 Task: Locate the nearest national forests to Portland, Oregon, and Eugene, Oregon.
Action: Mouse moved to (189, 93)
Screenshot: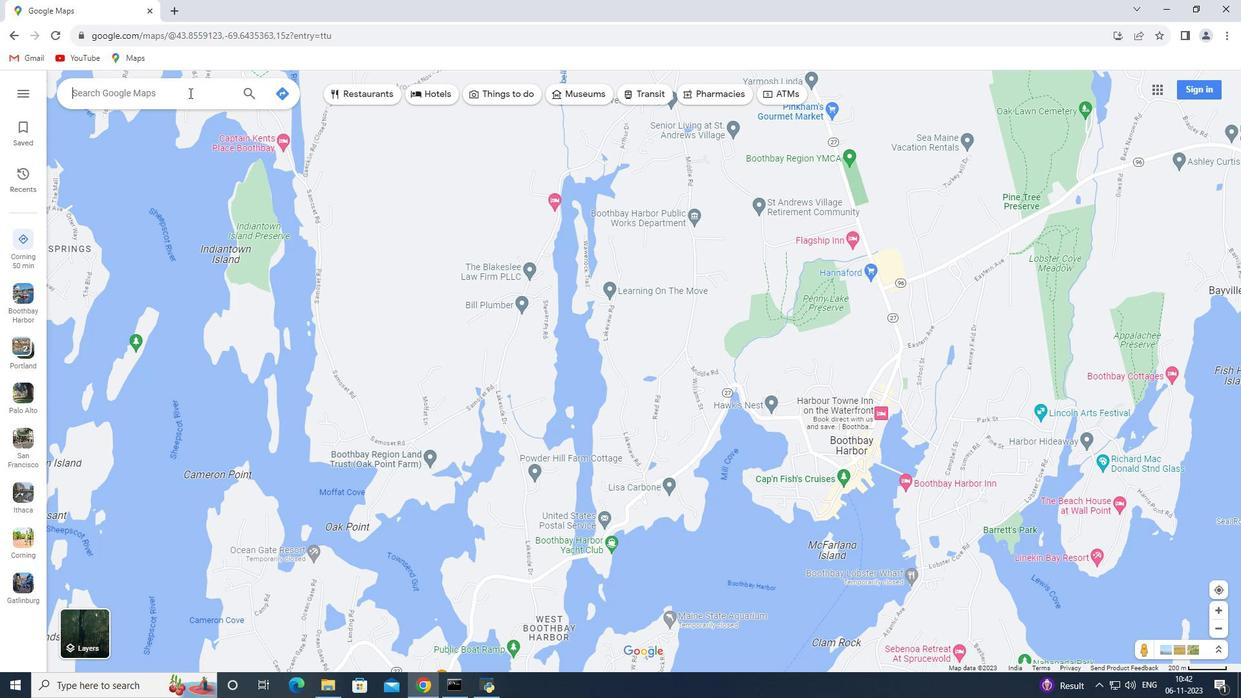 
Action: Mouse pressed left at (189, 93)
Screenshot: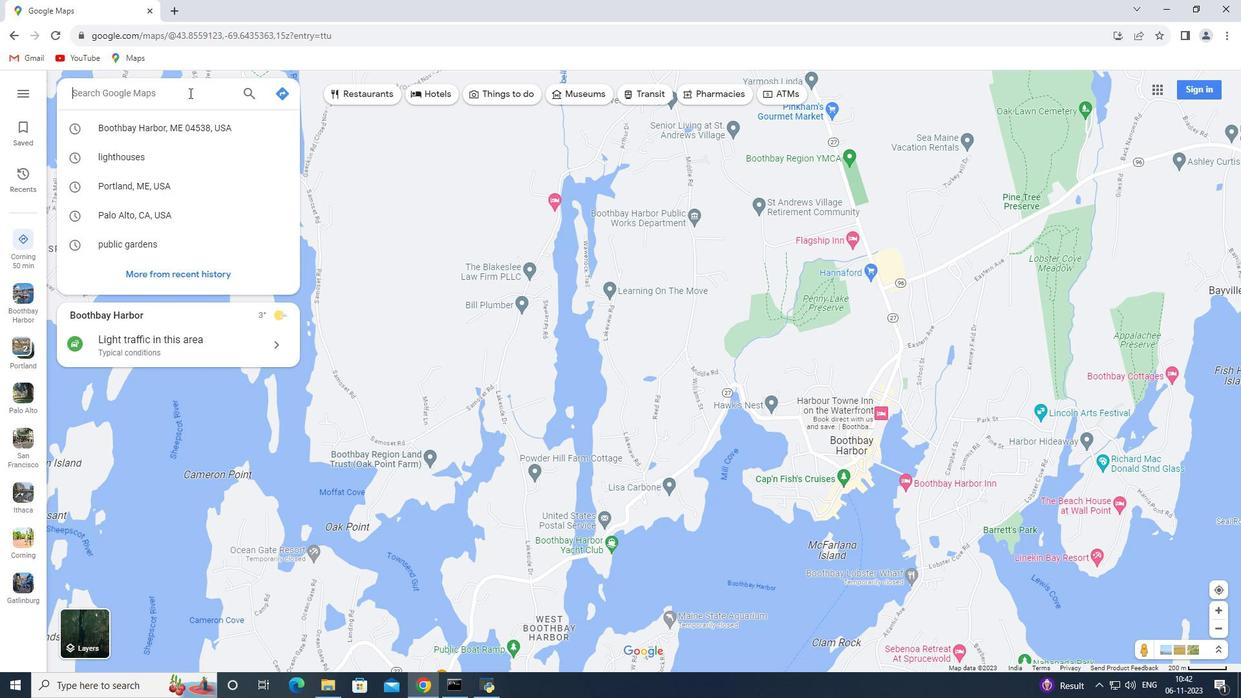 
Action: Key pressed <Key.shift_r>Portland,<Key.space><Key.shift>Oregon<Key.enter>
Screenshot: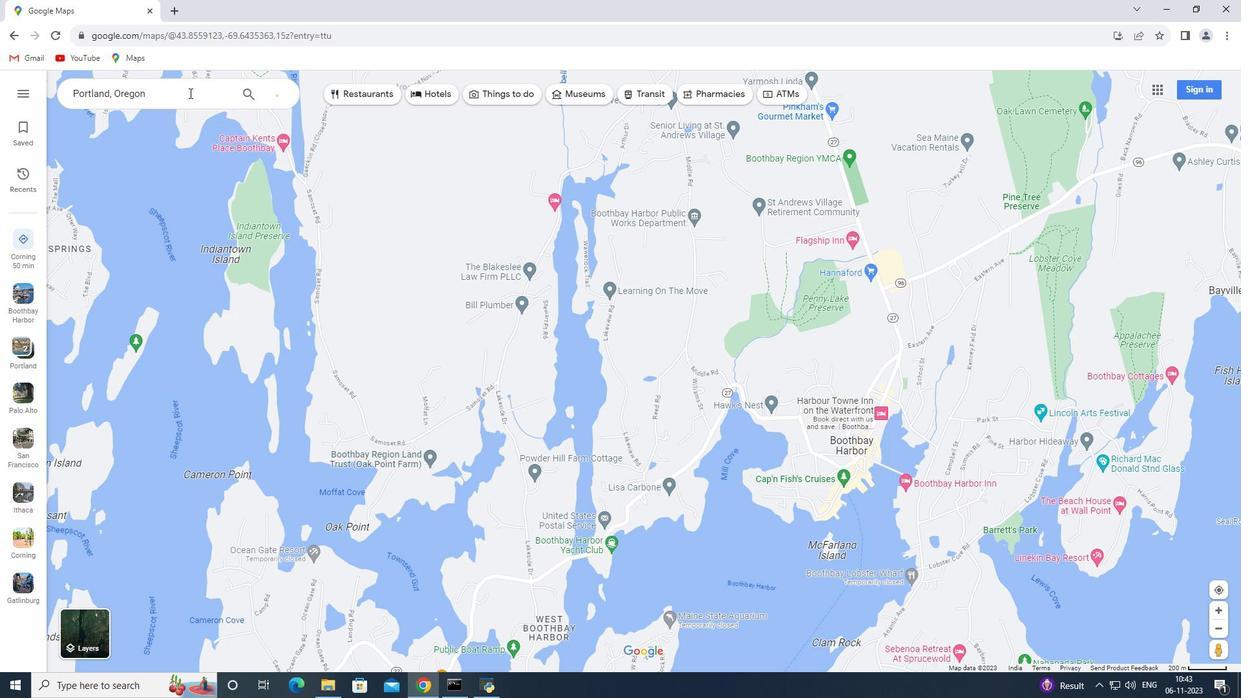 
Action: Mouse moved to (178, 321)
Screenshot: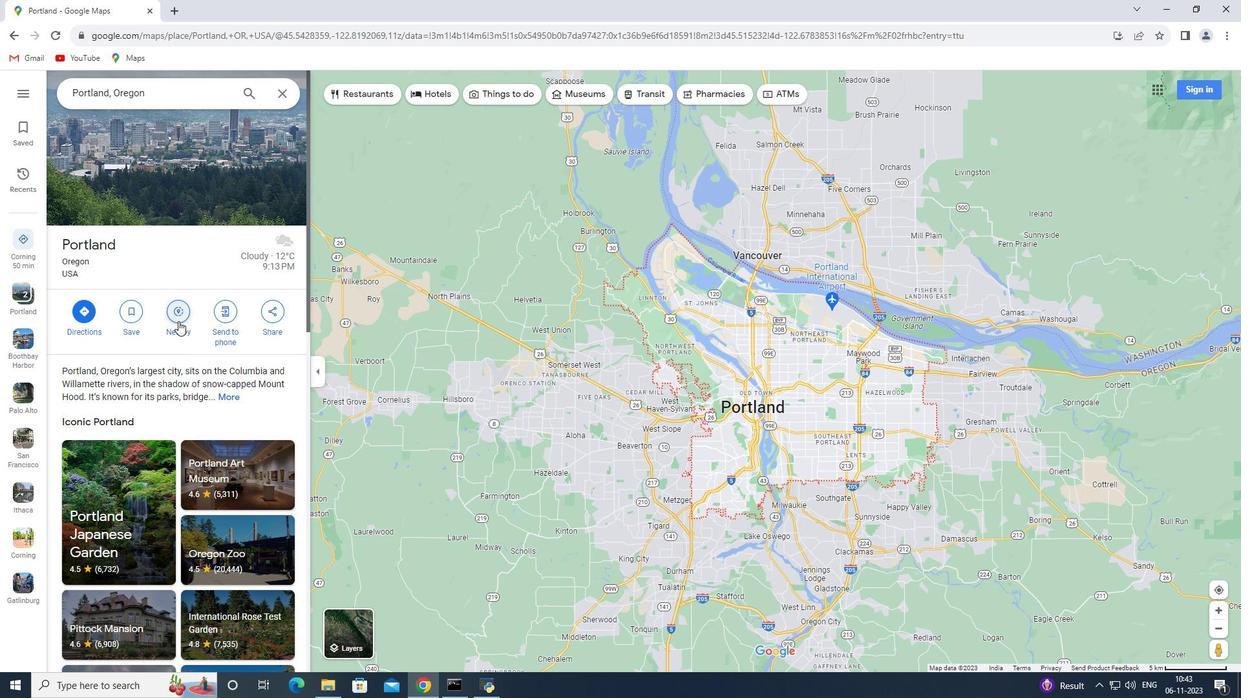 
Action: Mouse pressed left at (178, 321)
Screenshot: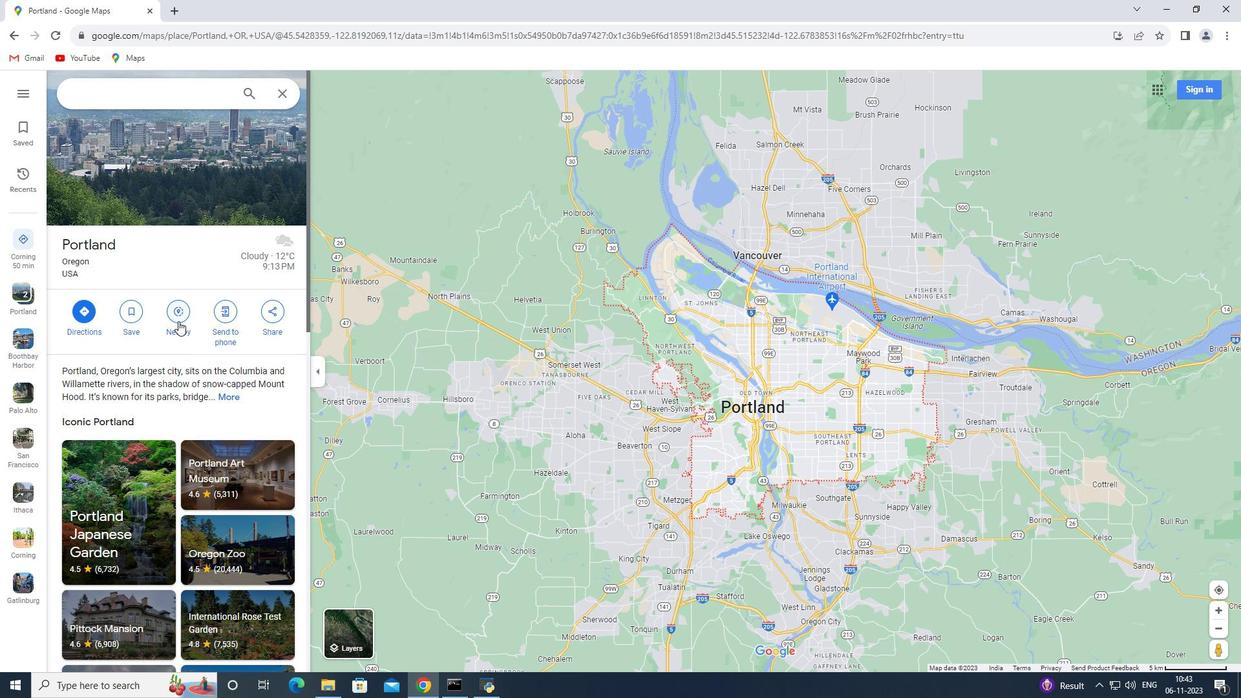 
Action: Key pressed national<Key.space>forests<Key.enter>
Screenshot: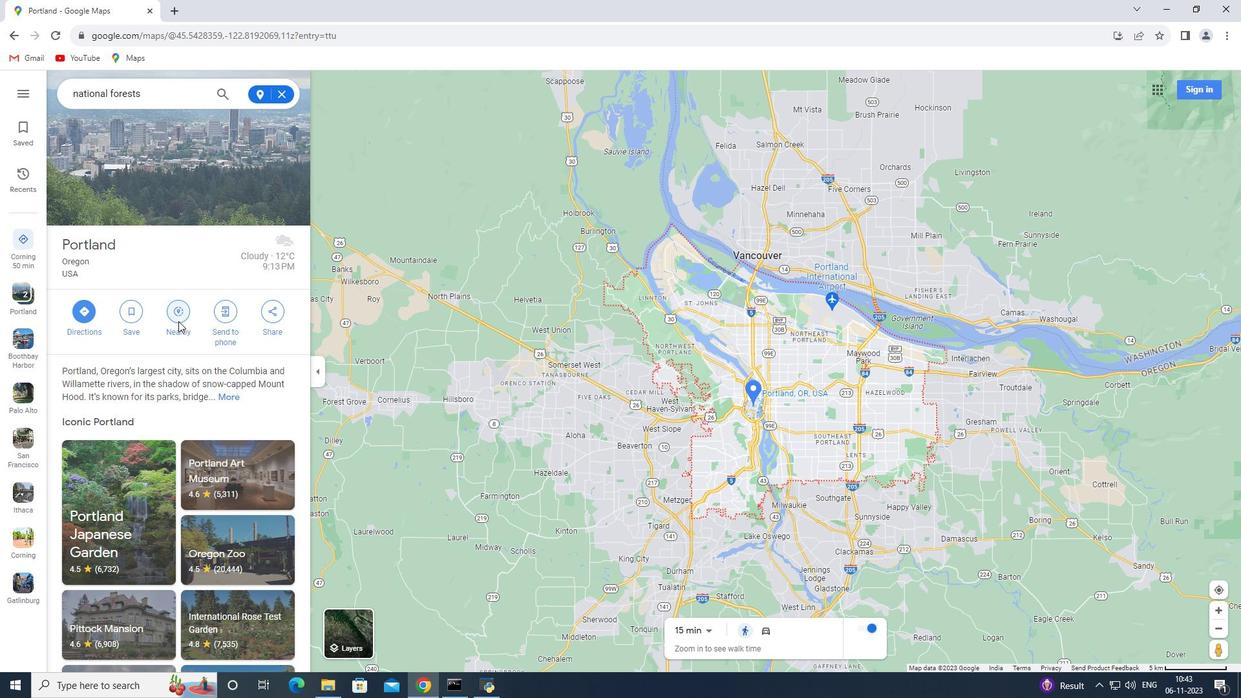 
Action: Mouse moved to (281, 90)
Screenshot: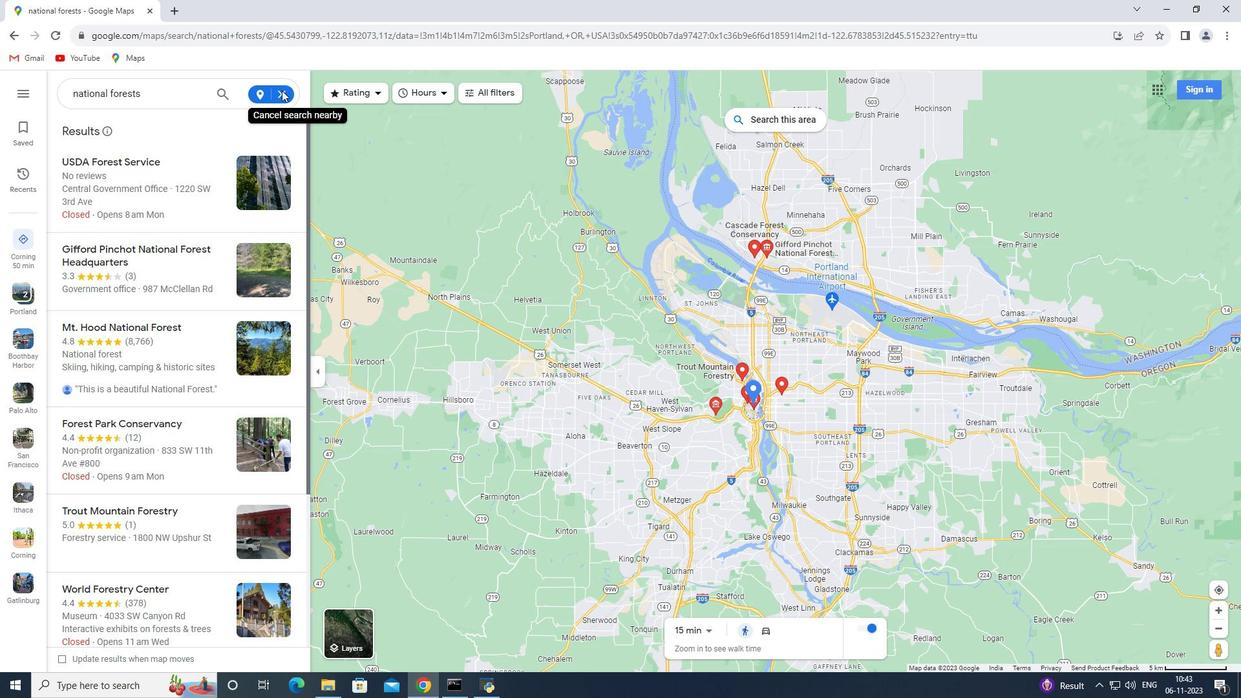 
Action: Mouse pressed left at (281, 90)
Screenshot: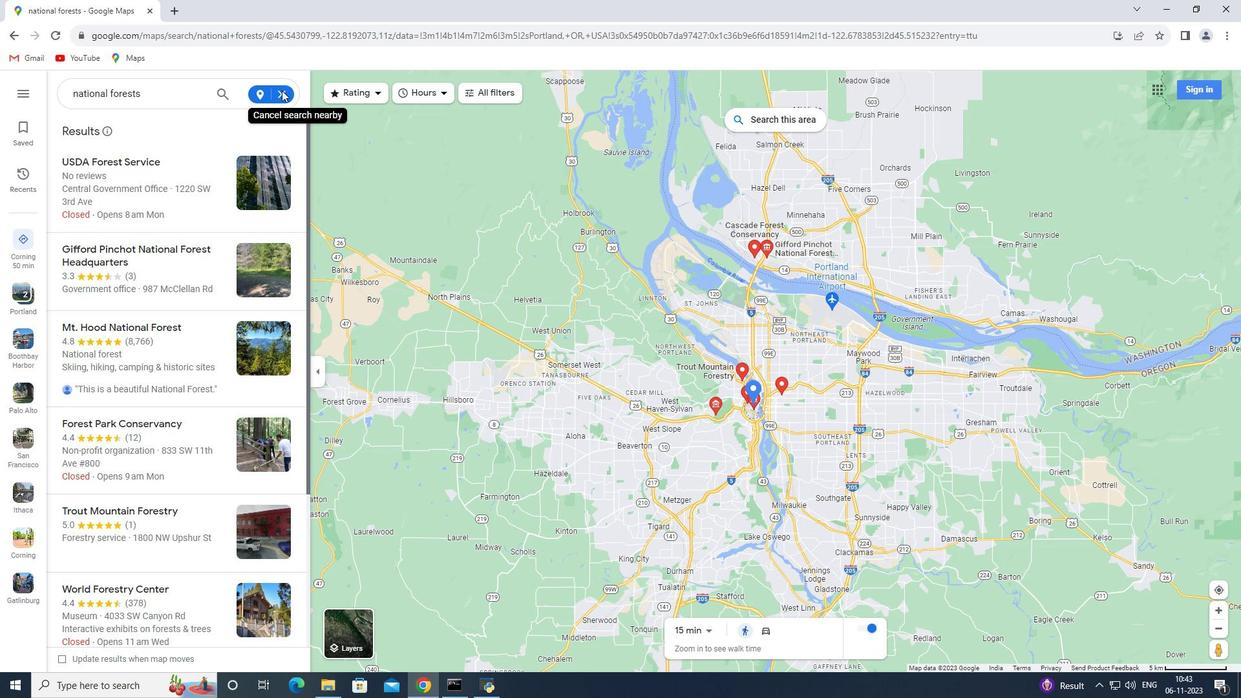 
Action: Mouse moved to (279, 93)
Screenshot: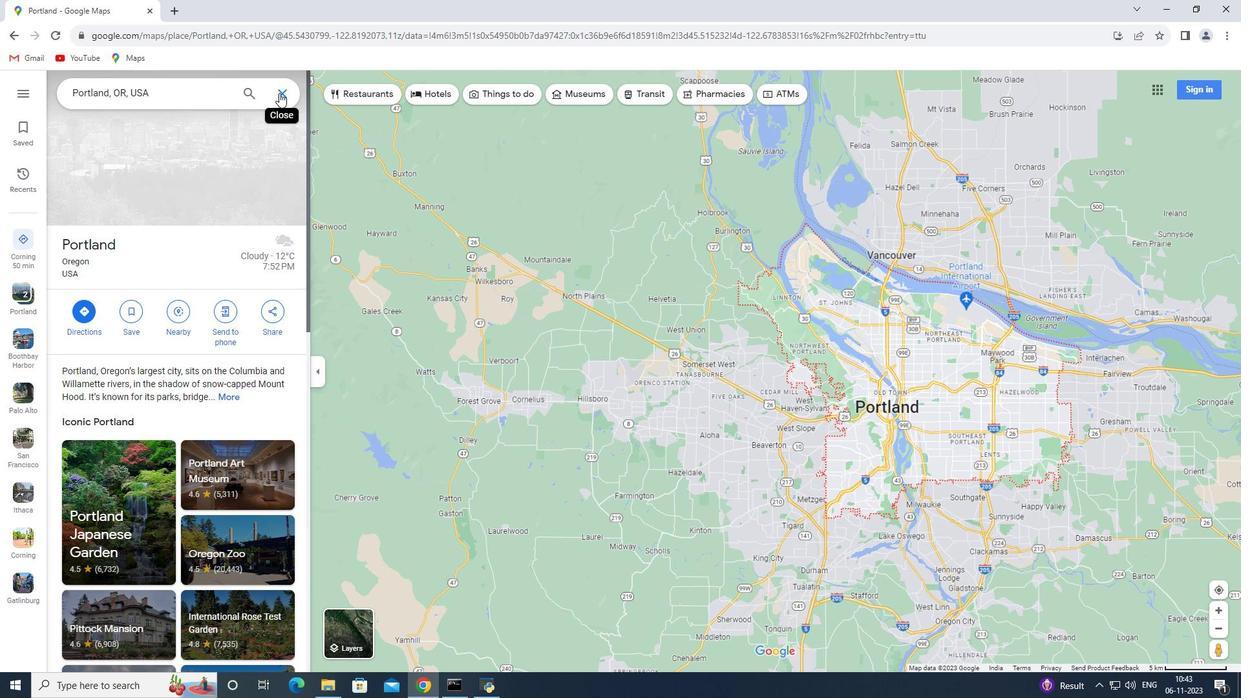 
Action: Mouse pressed left at (279, 93)
Screenshot: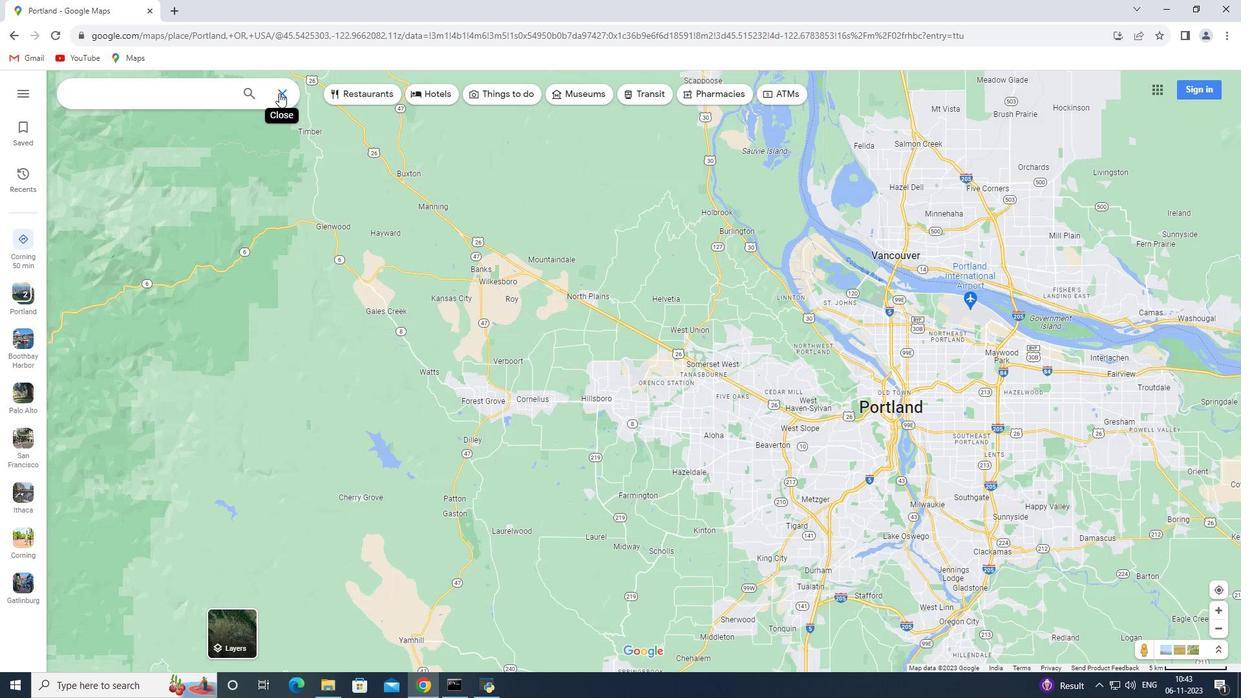 
Action: Mouse moved to (226, 89)
Screenshot: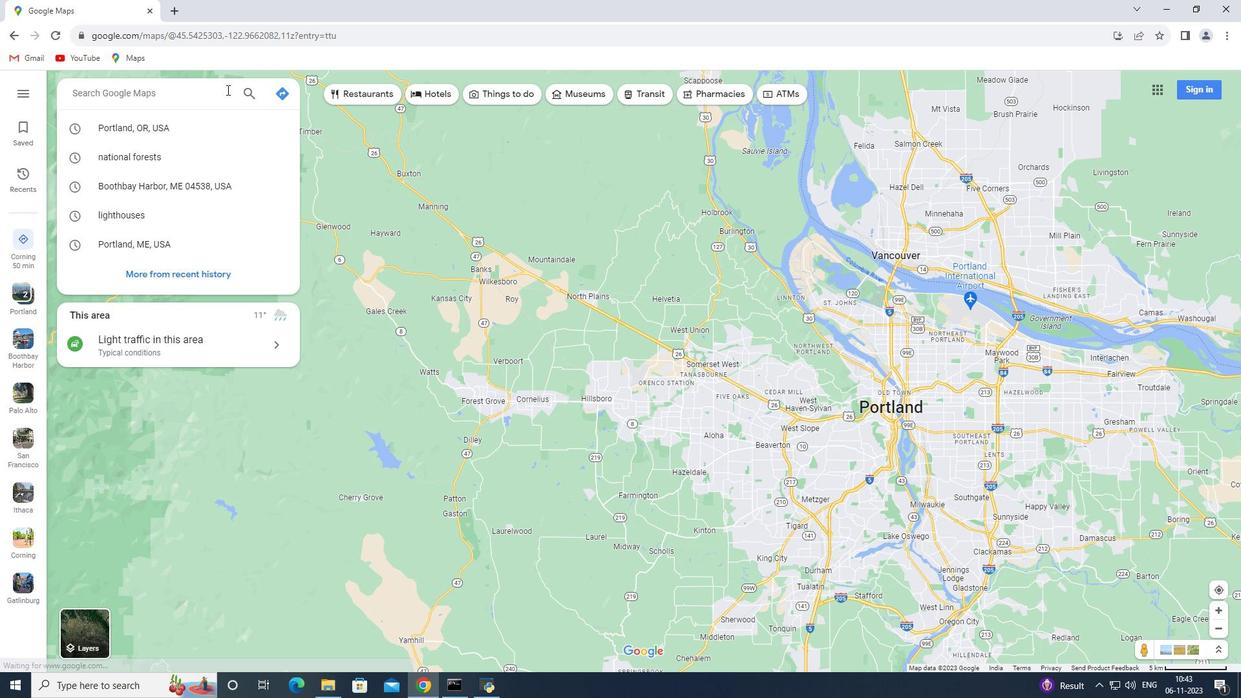 
Action: Key pressed <Key.shift>Eugene,<Key.space><Key.shift>Oregon
Screenshot: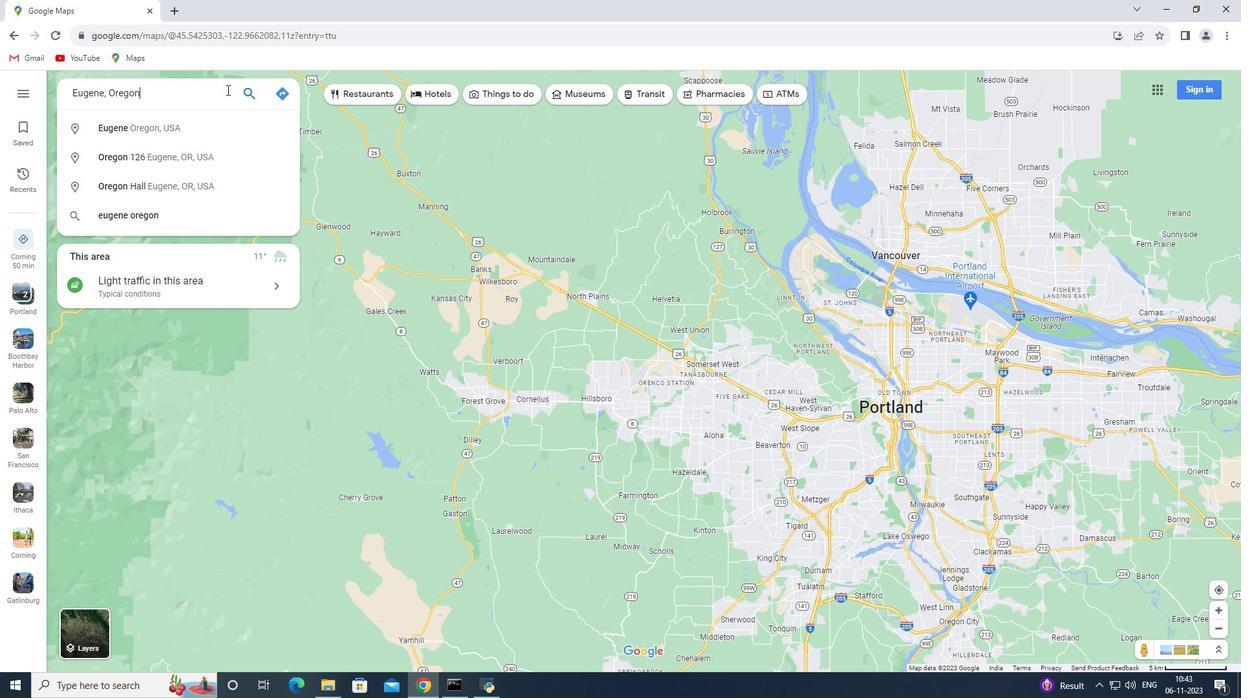 
Action: Mouse moved to (226, 89)
Screenshot: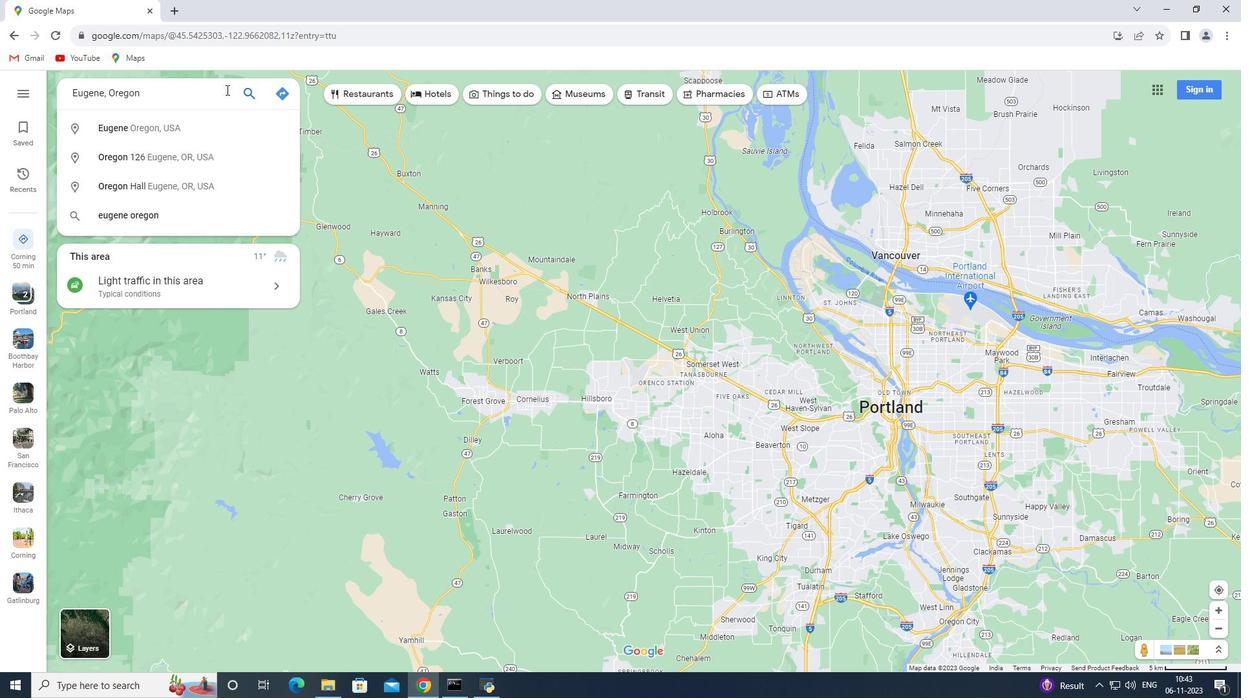 
Action: Key pressed <Key.enter>
Screenshot: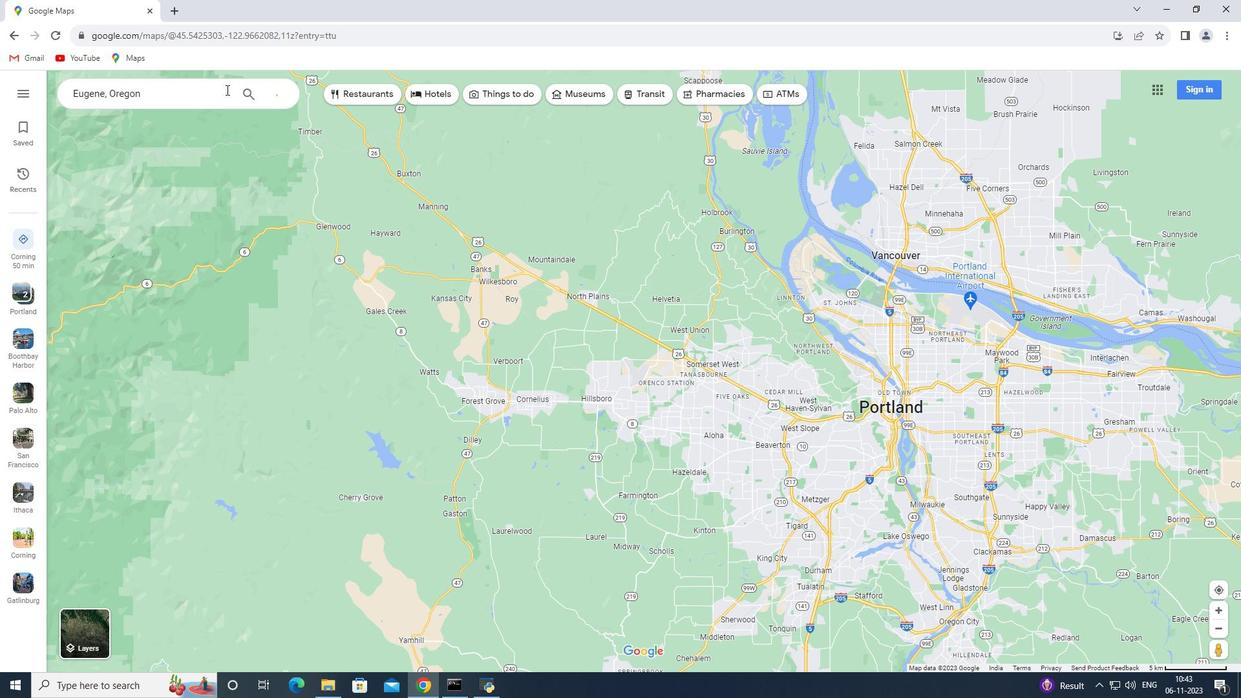 
Action: Mouse moved to (174, 316)
Screenshot: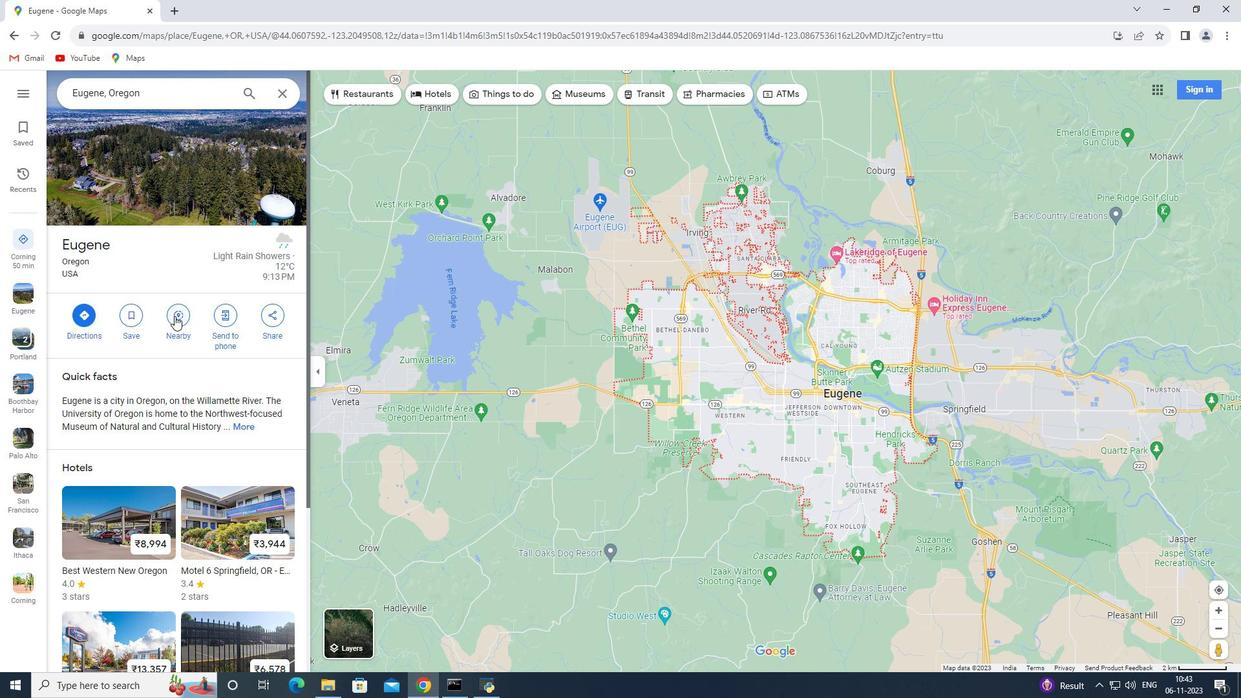 
Action: Mouse pressed left at (174, 316)
Screenshot: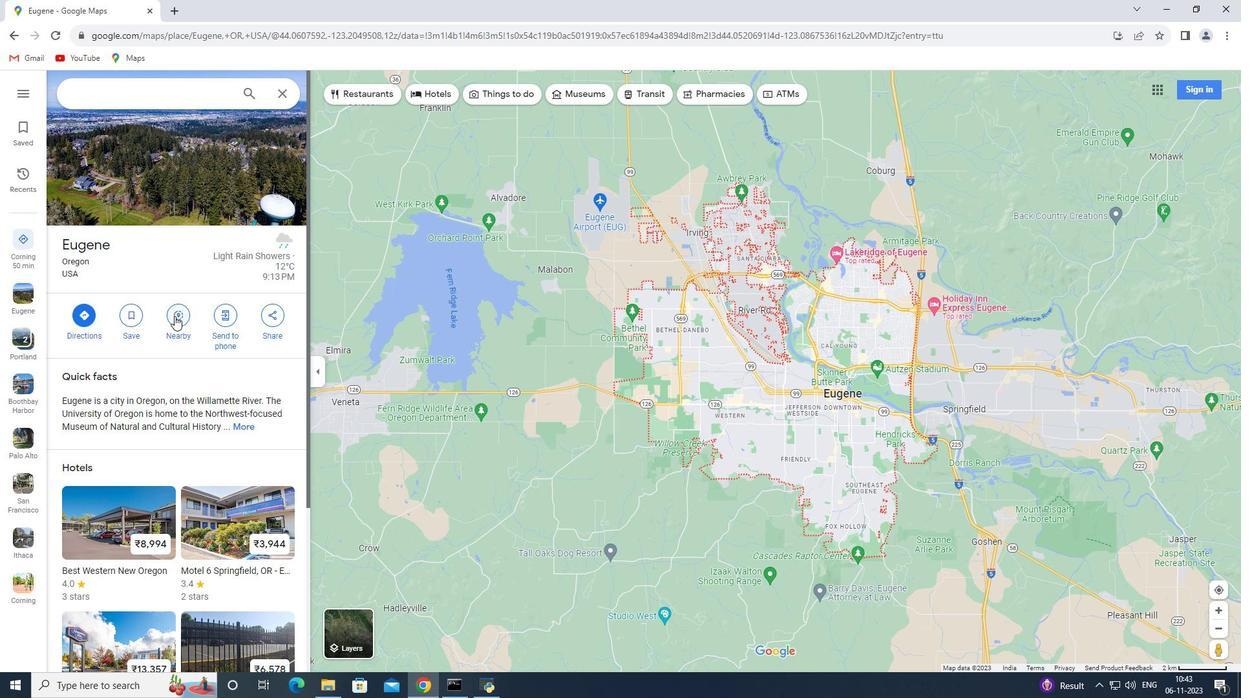 
Action: Key pressed national<Key.space>forews<Key.backspace><Key.backspace>sts<Key.enter>
Screenshot: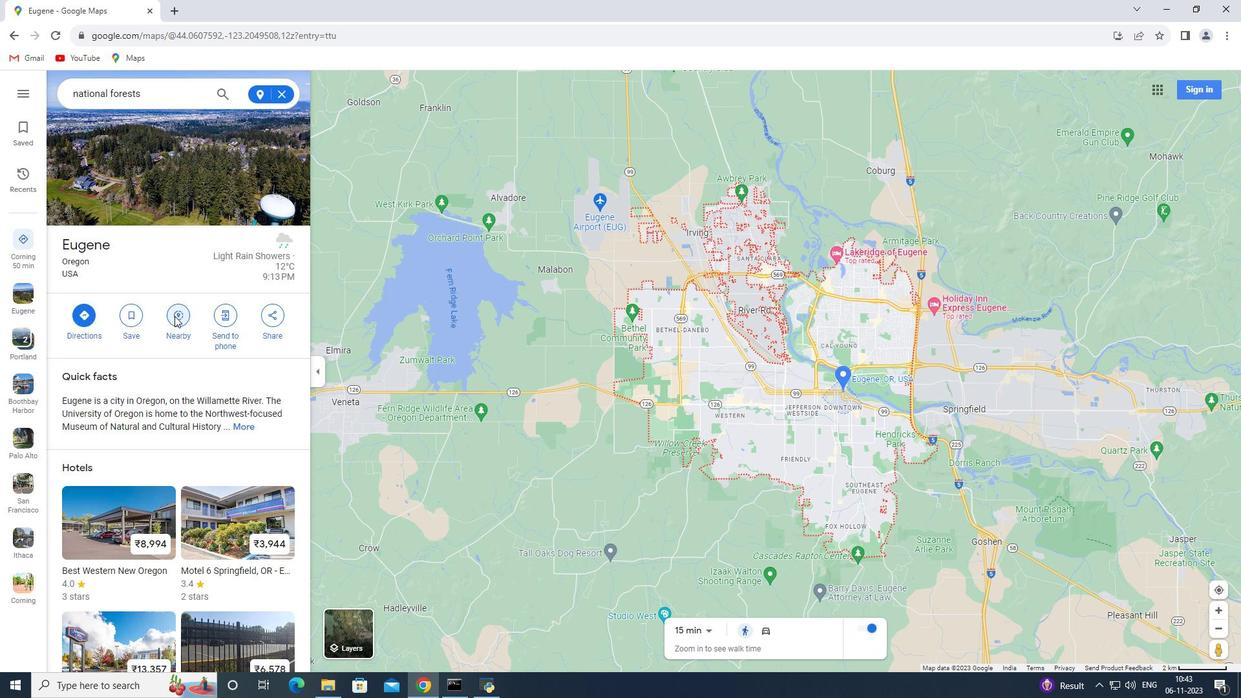 
